 Task: Assign the item to "member".
Action: Mouse moved to (1161, 286)
Screenshot: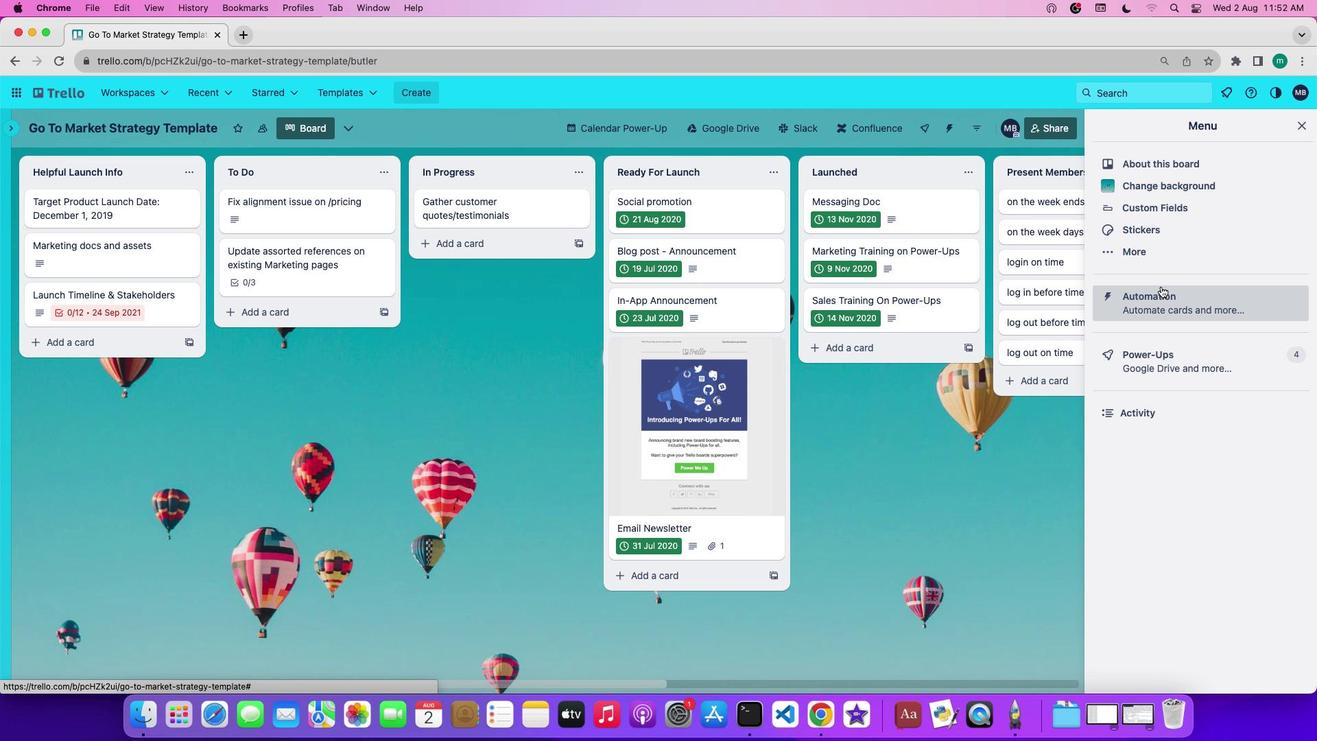 
Action: Mouse pressed left at (1161, 286)
Screenshot: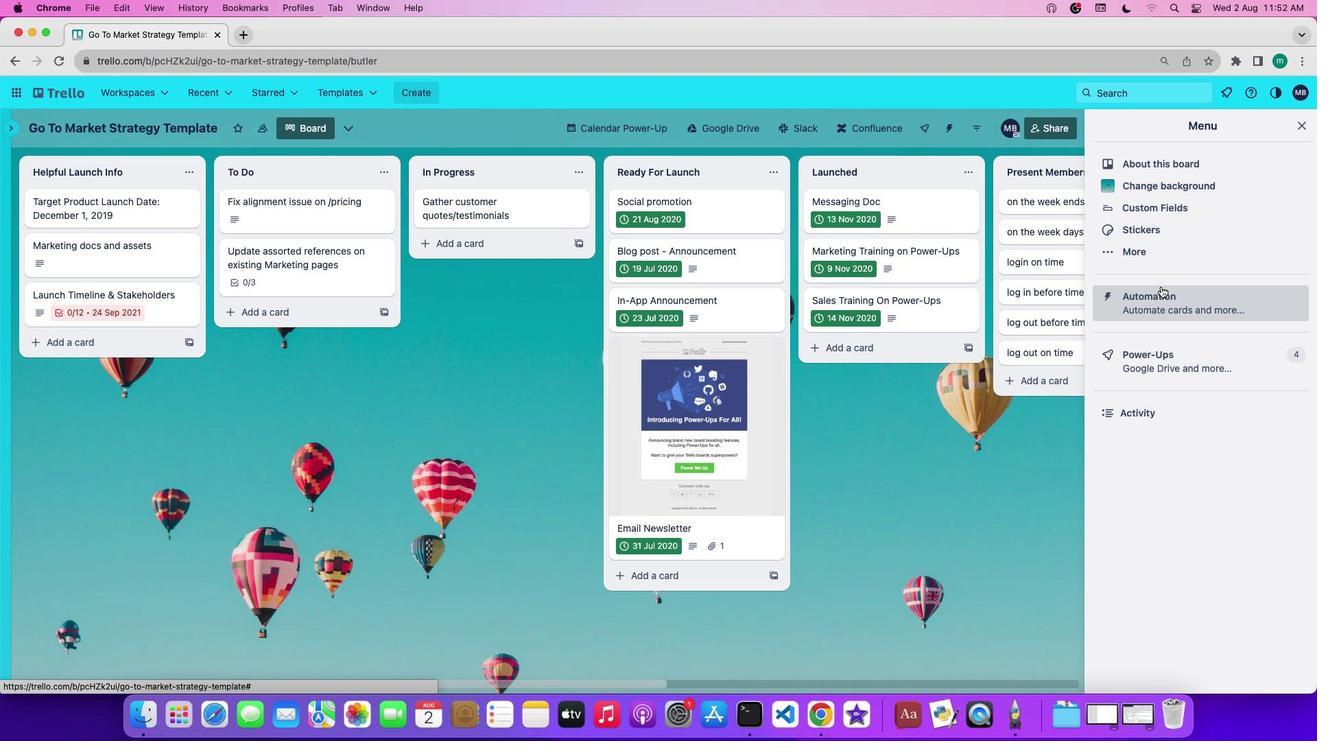 
Action: Mouse moved to (118, 363)
Screenshot: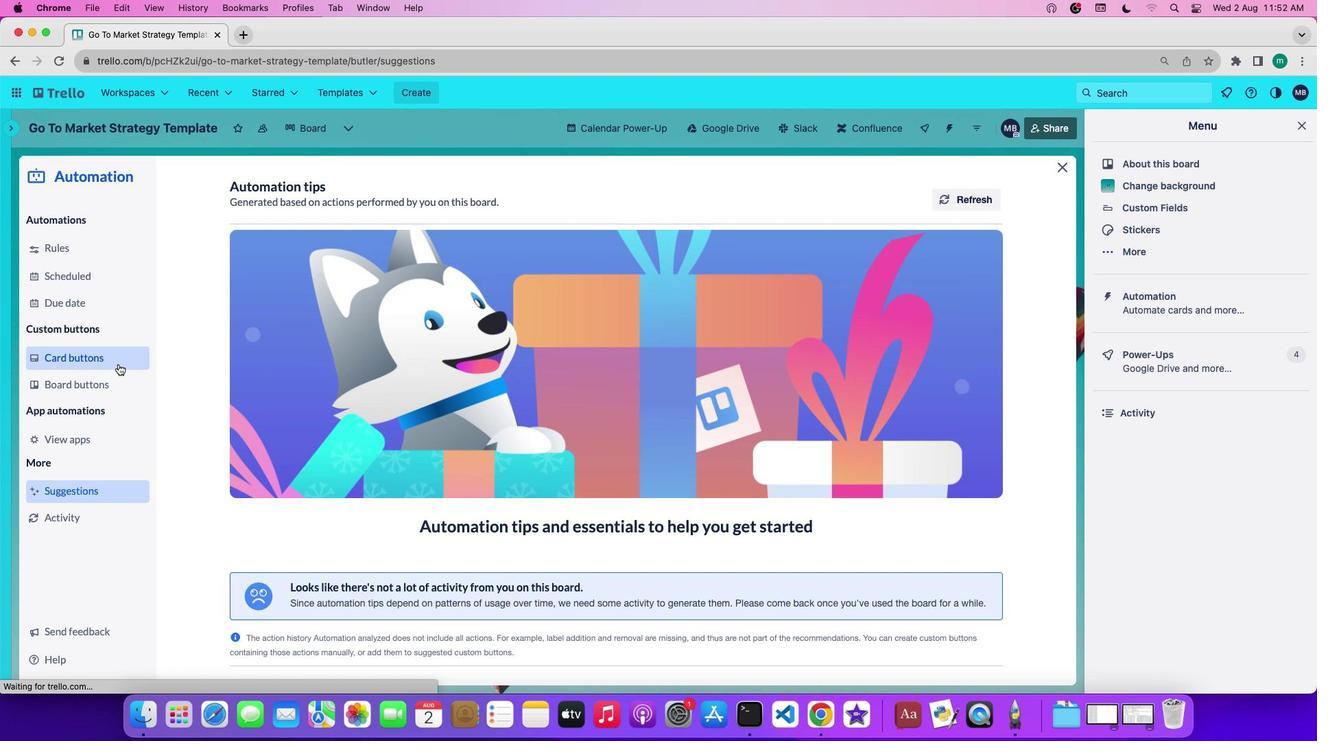 
Action: Mouse pressed left at (118, 363)
Screenshot: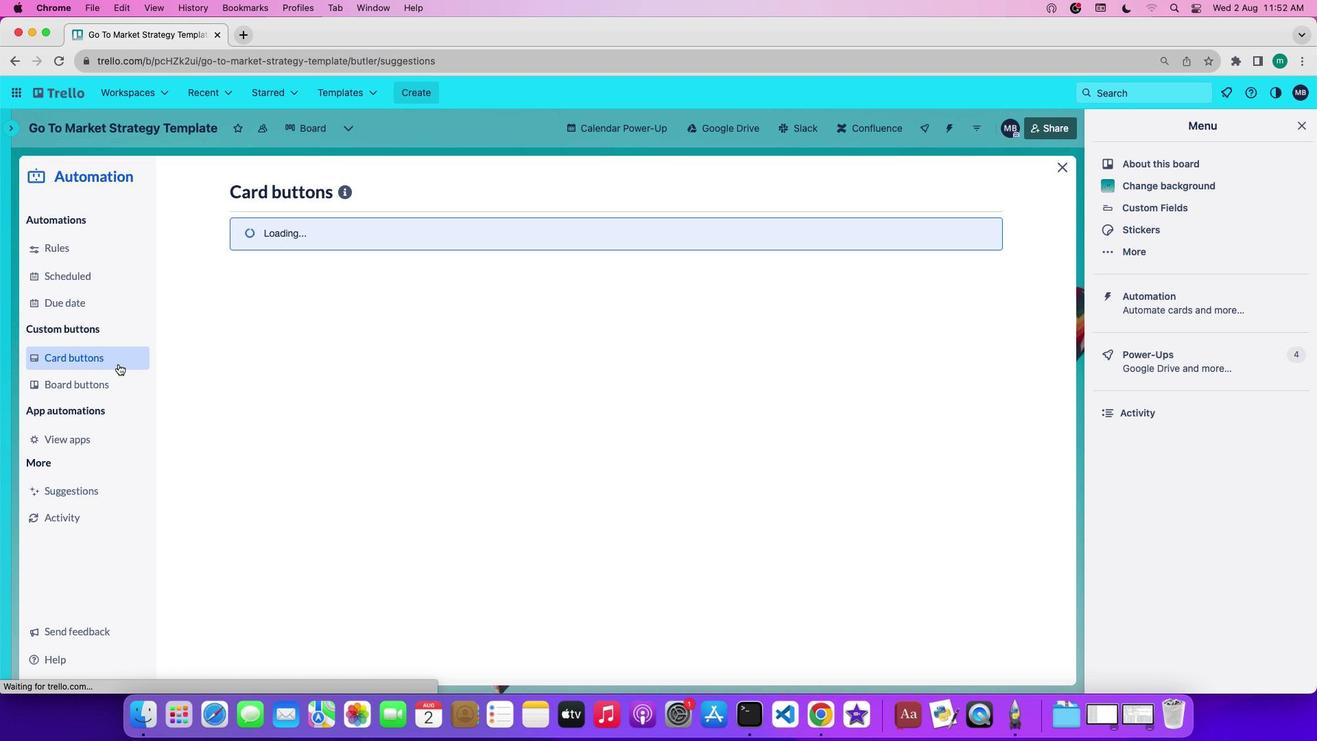 
Action: Mouse moved to (277, 466)
Screenshot: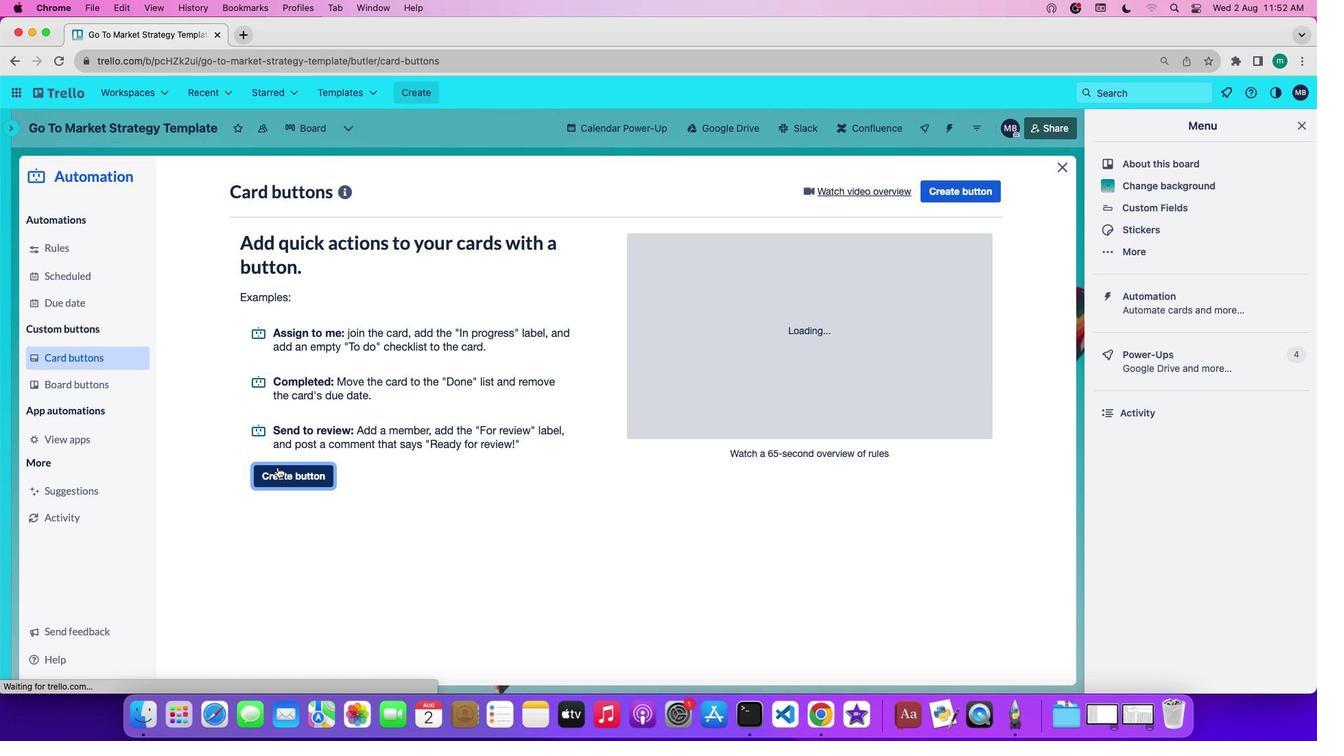 
Action: Mouse pressed left at (277, 466)
Screenshot: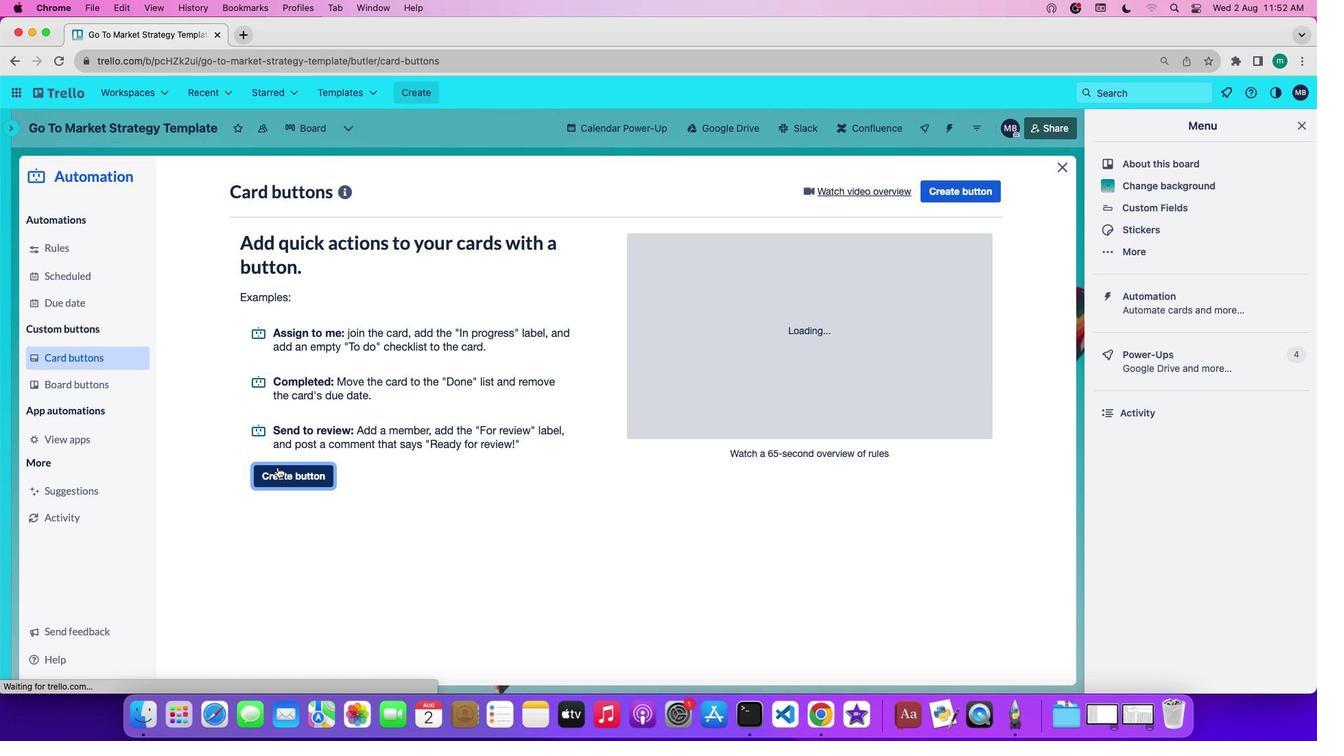 
Action: Mouse moved to (575, 369)
Screenshot: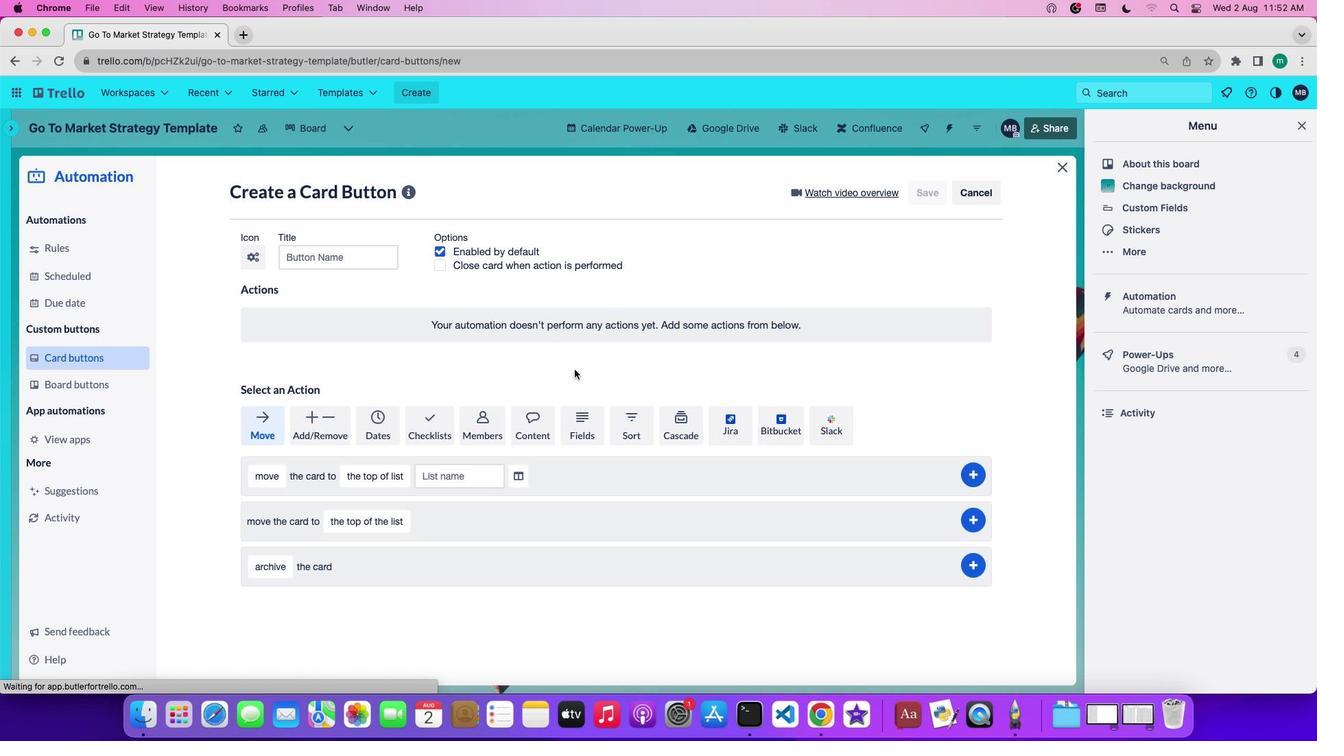 
Action: Mouse pressed left at (575, 369)
Screenshot: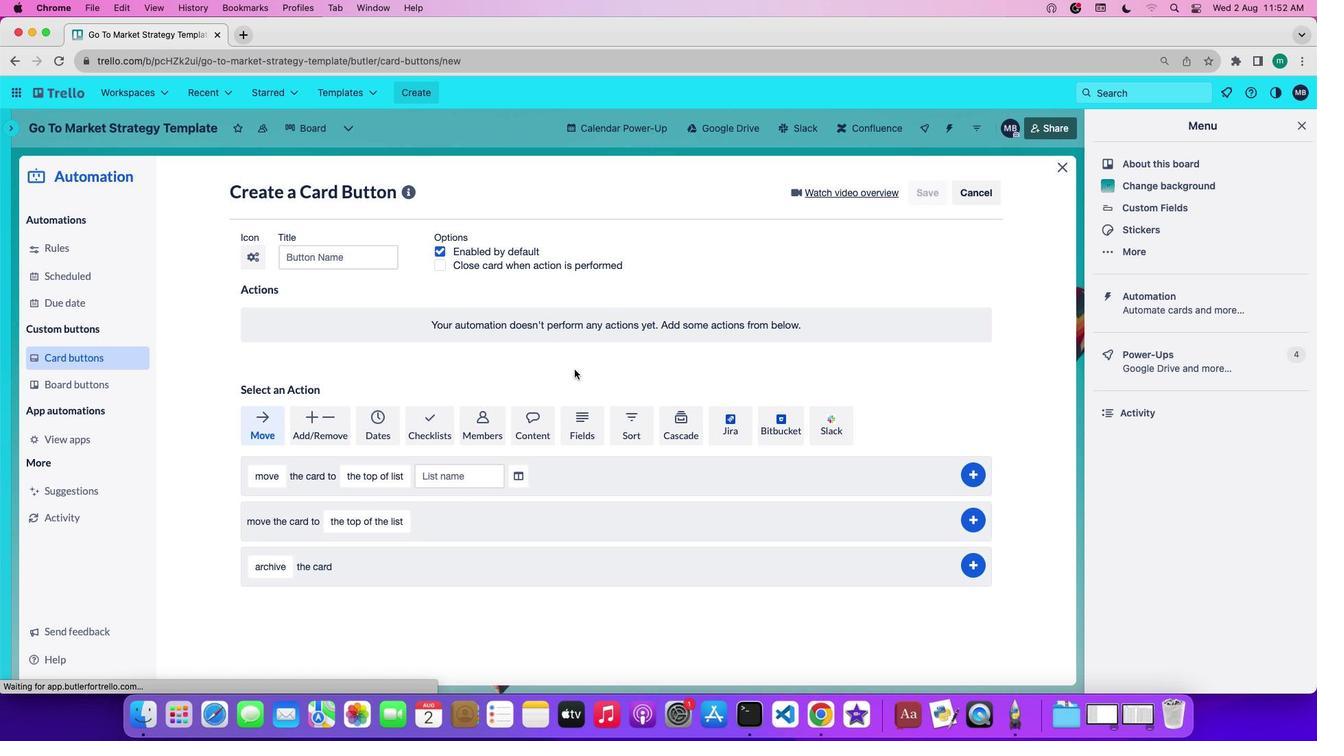 
Action: Mouse moved to (433, 413)
Screenshot: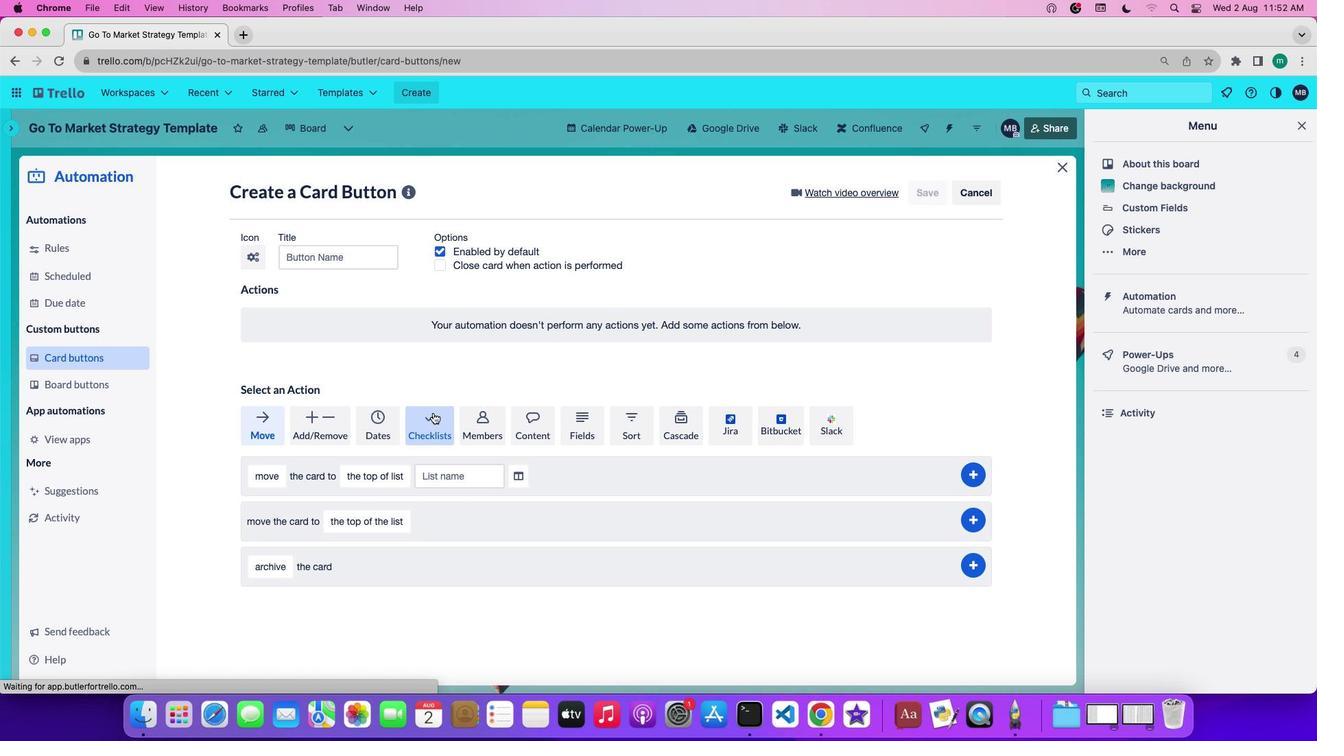 
Action: Mouse pressed left at (433, 413)
Screenshot: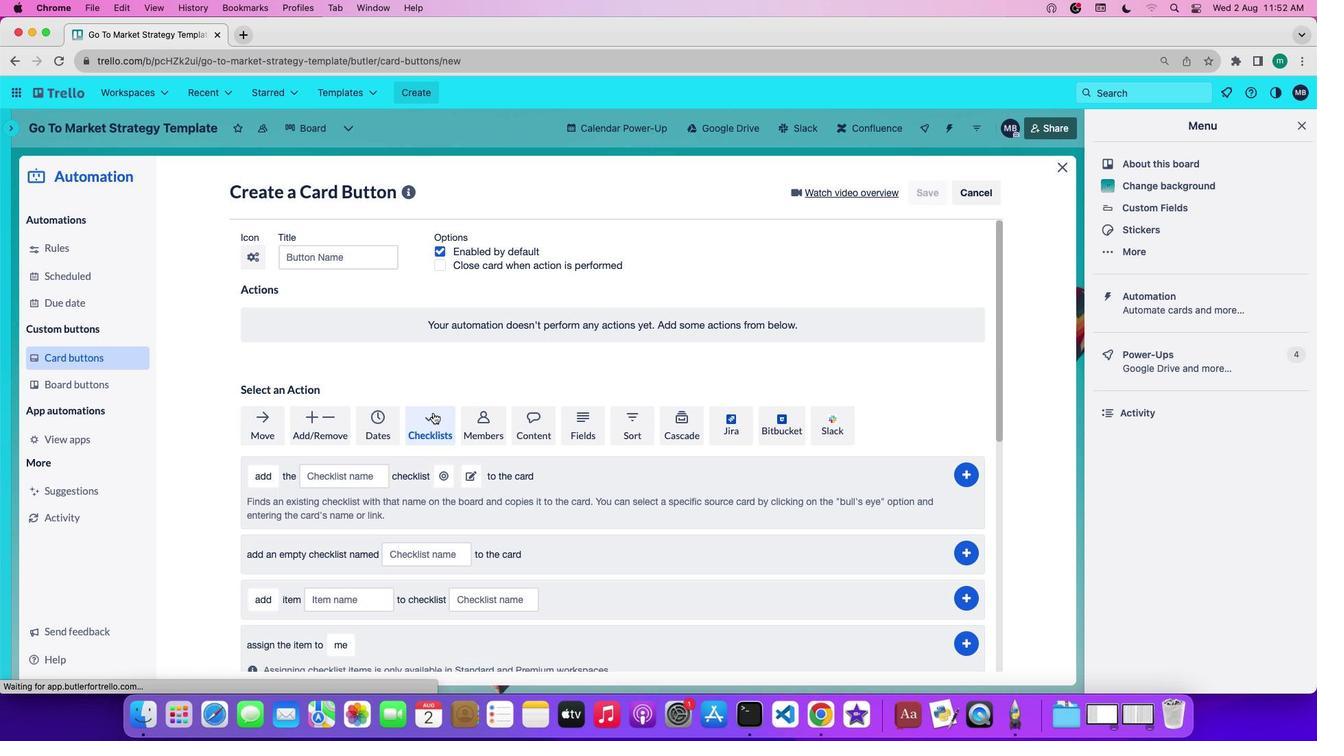 
Action: Mouse moved to (466, 531)
Screenshot: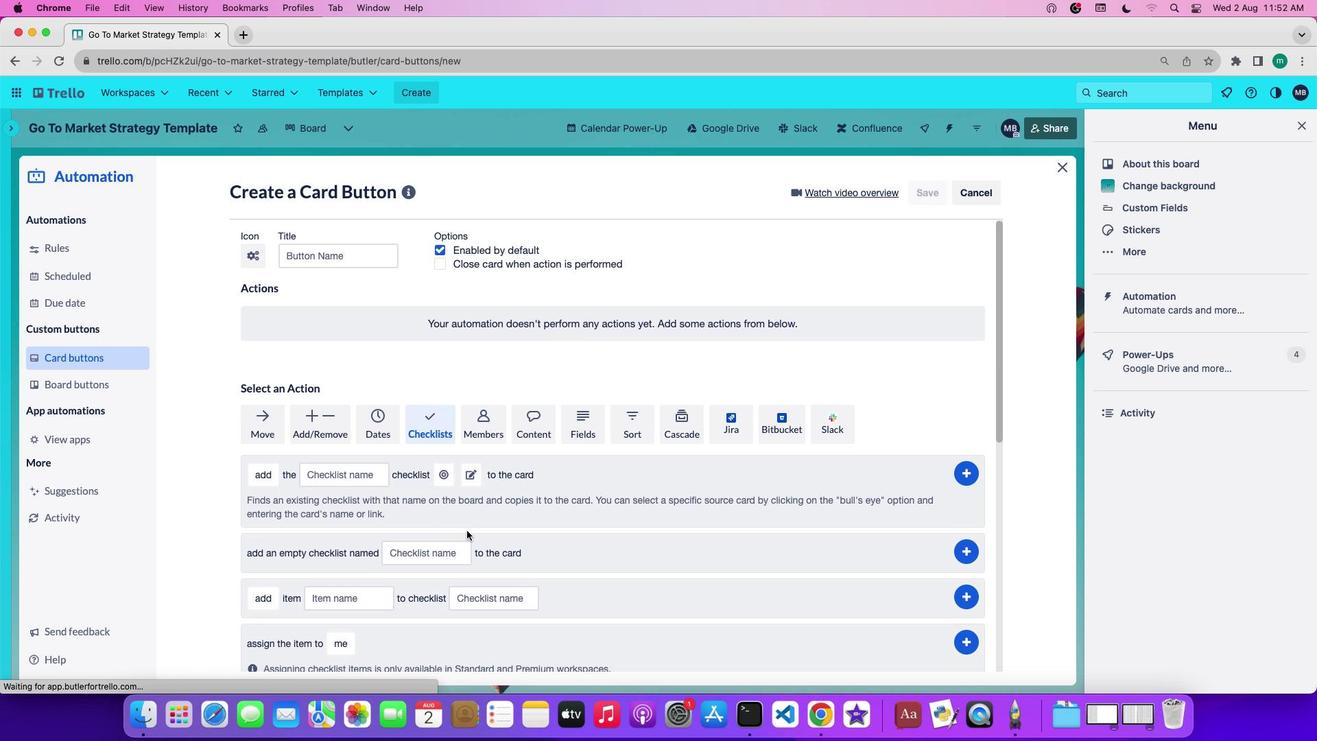 
Action: Mouse scrolled (466, 531) with delta (0, 0)
Screenshot: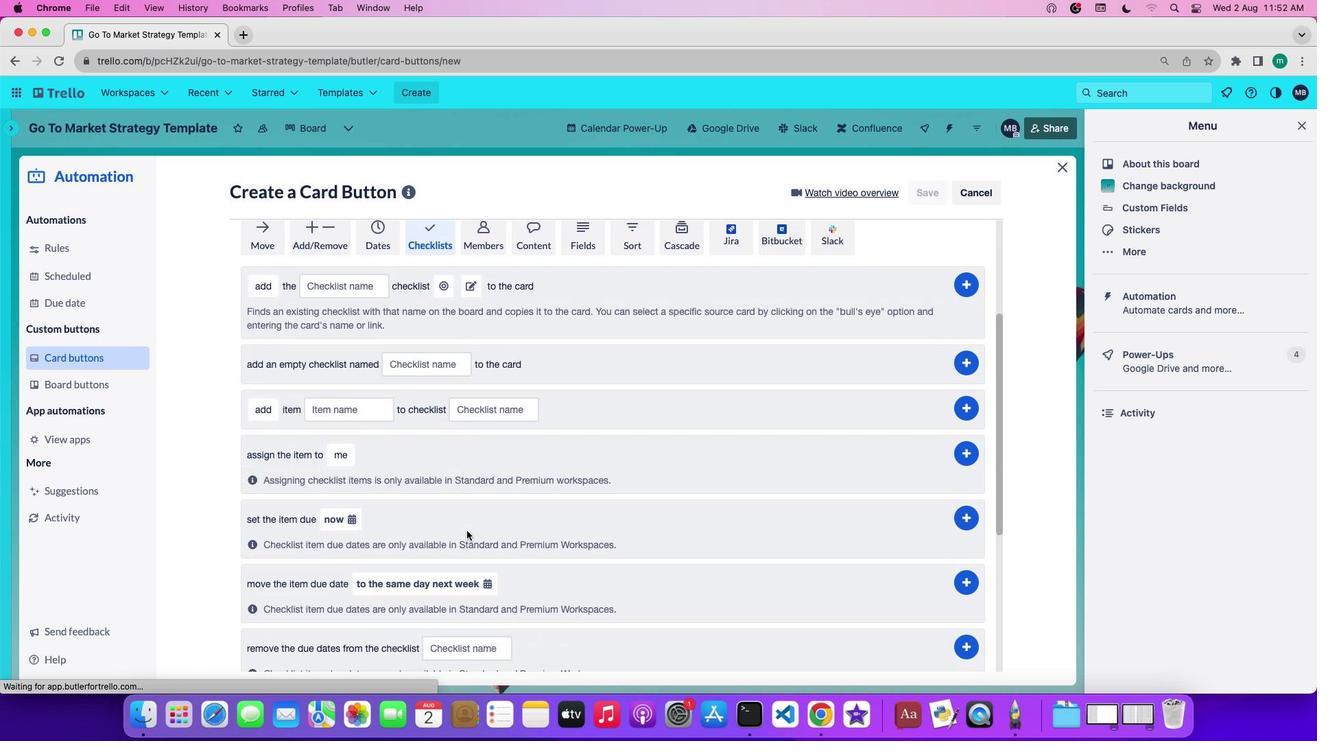 
Action: Mouse scrolled (466, 531) with delta (0, 0)
Screenshot: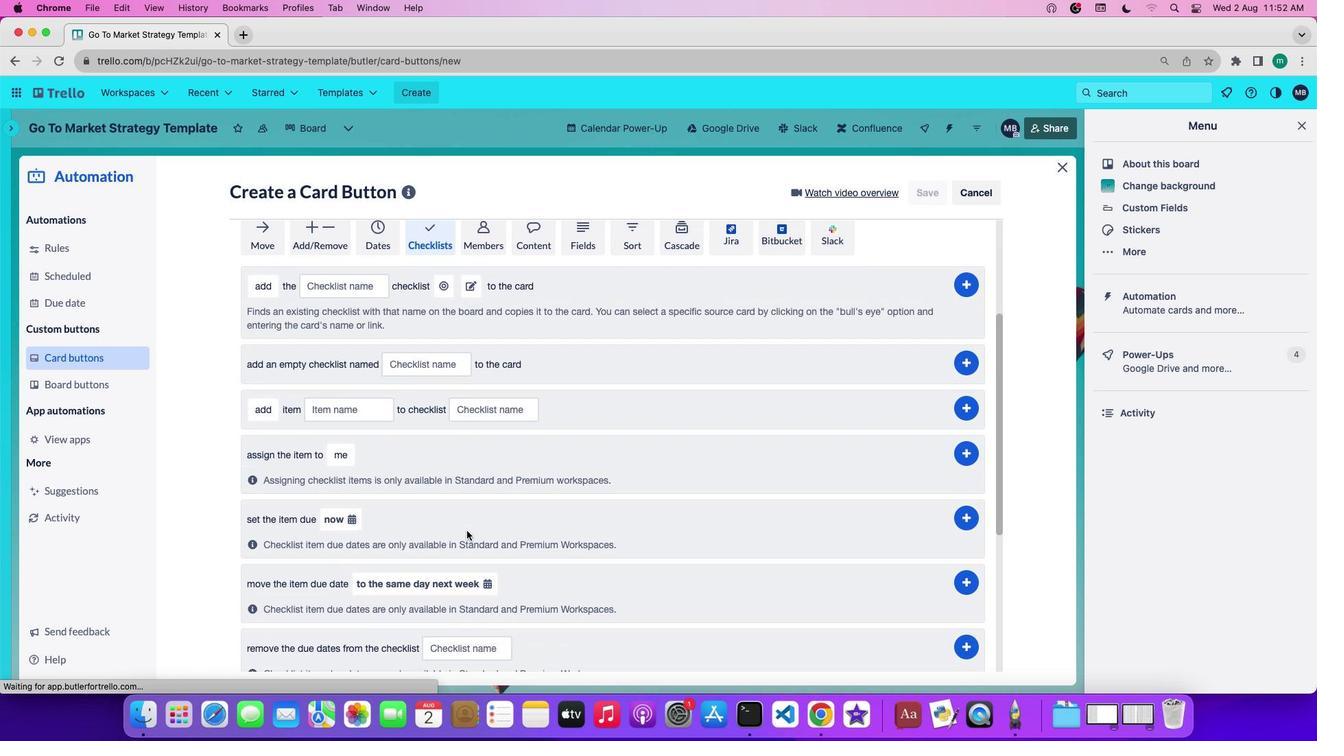 
Action: Mouse scrolled (466, 531) with delta (0, -1)
Screenshot: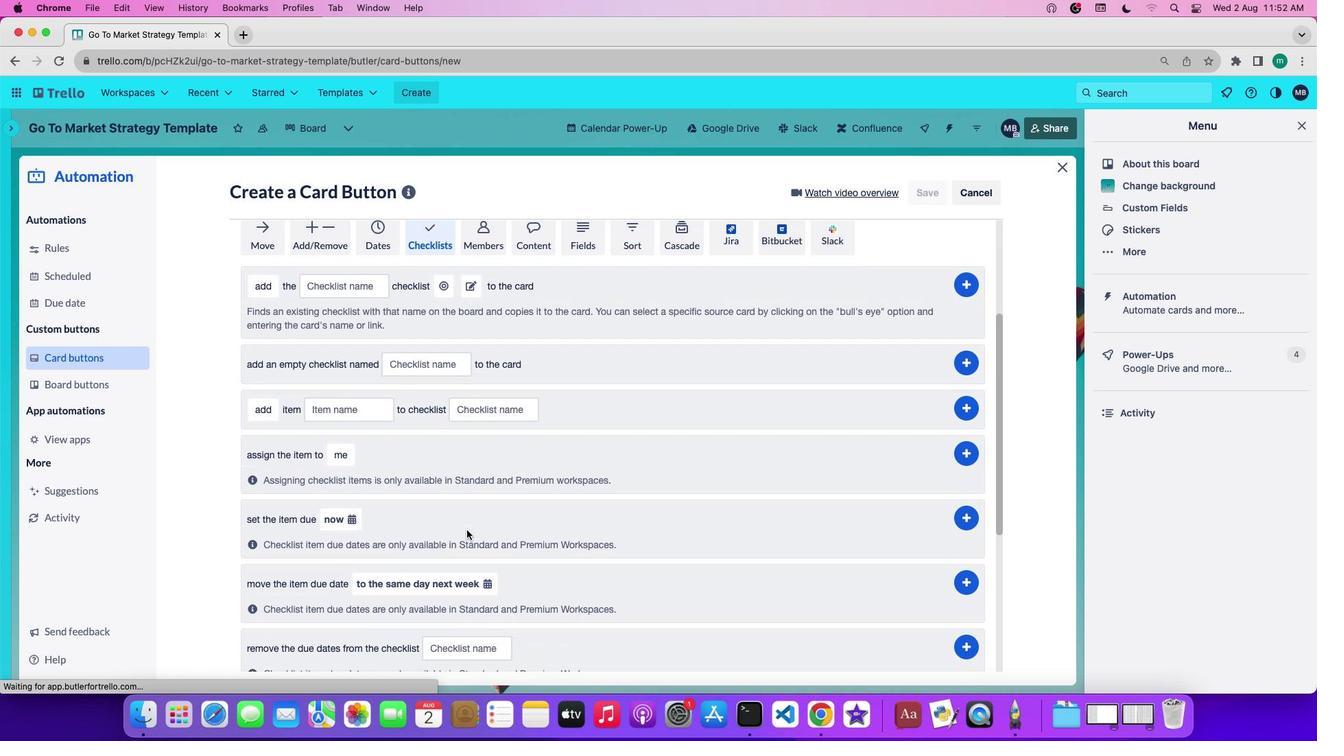 
Action: Mouse scrolled (466, 531) with delta (0, -2)
Screenshot: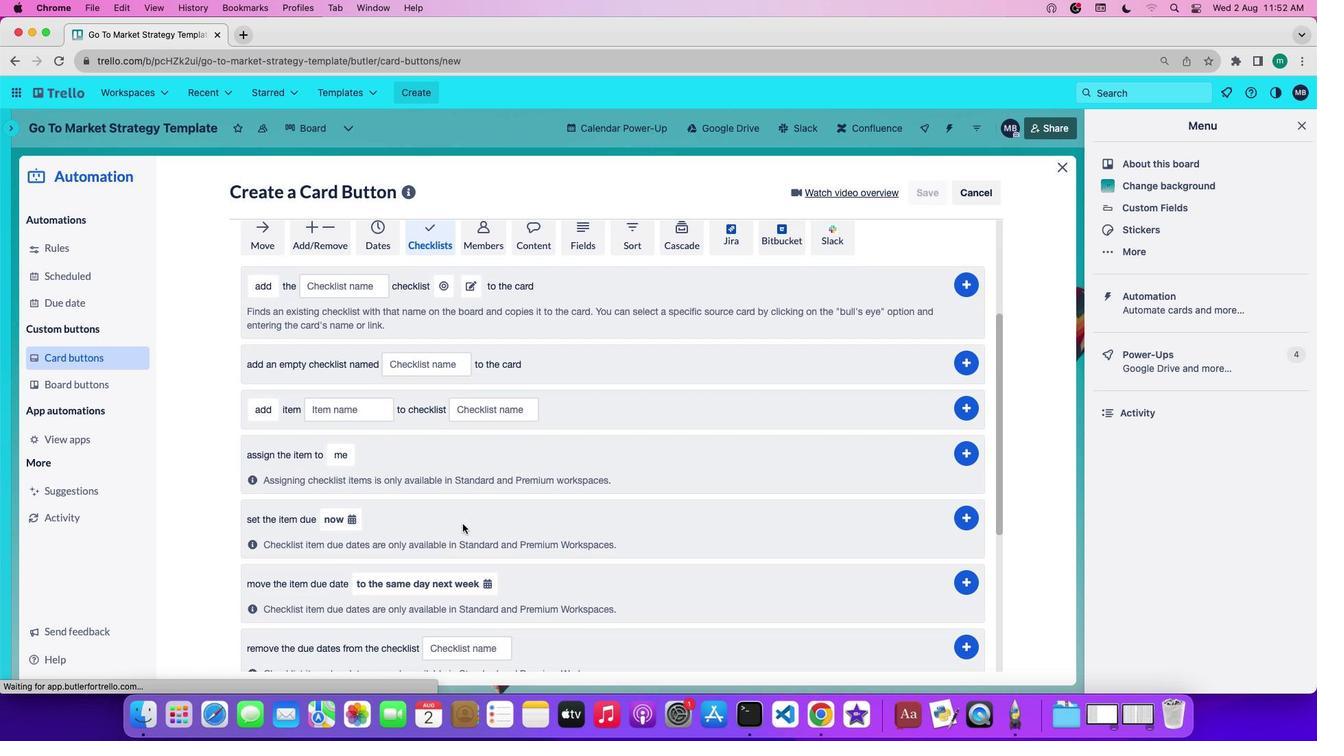 
Action: Mouse moved to (345, 450)
Screenshot: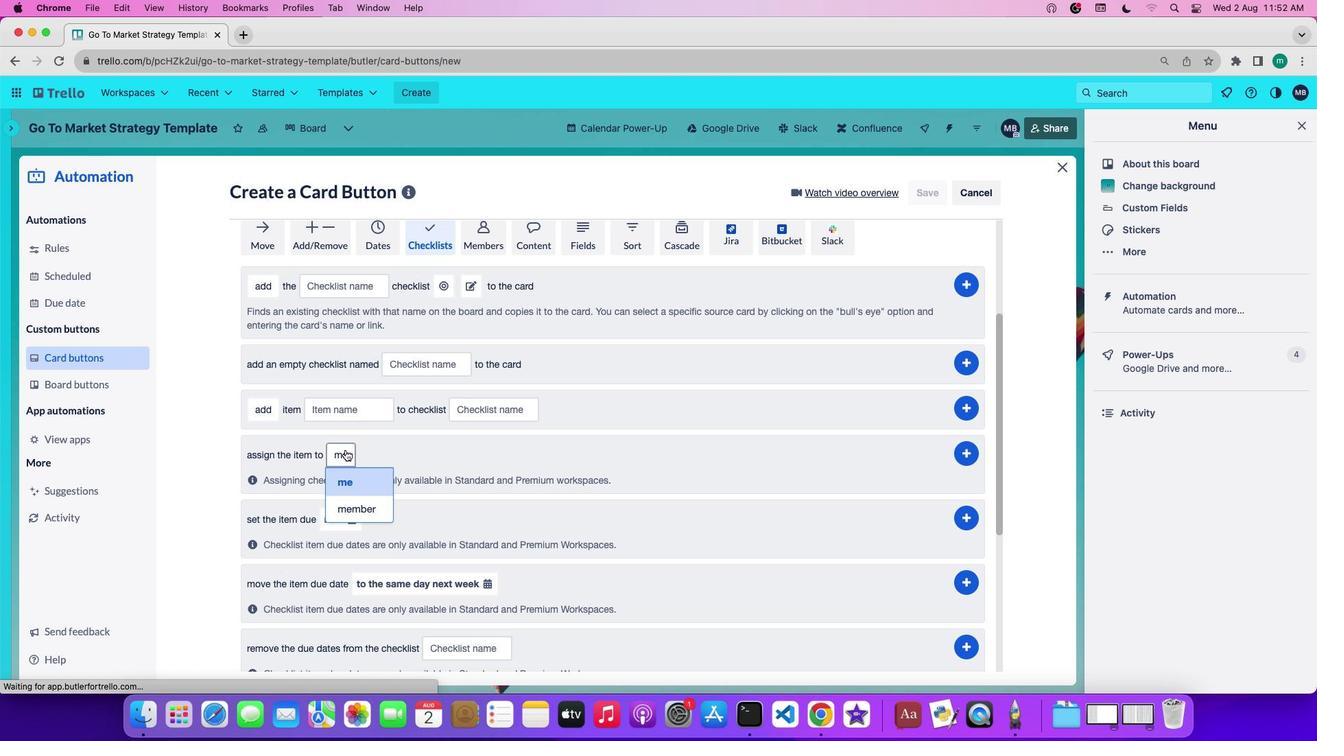 
Action: Mouse pressed left at (345, 450)
Screenshot: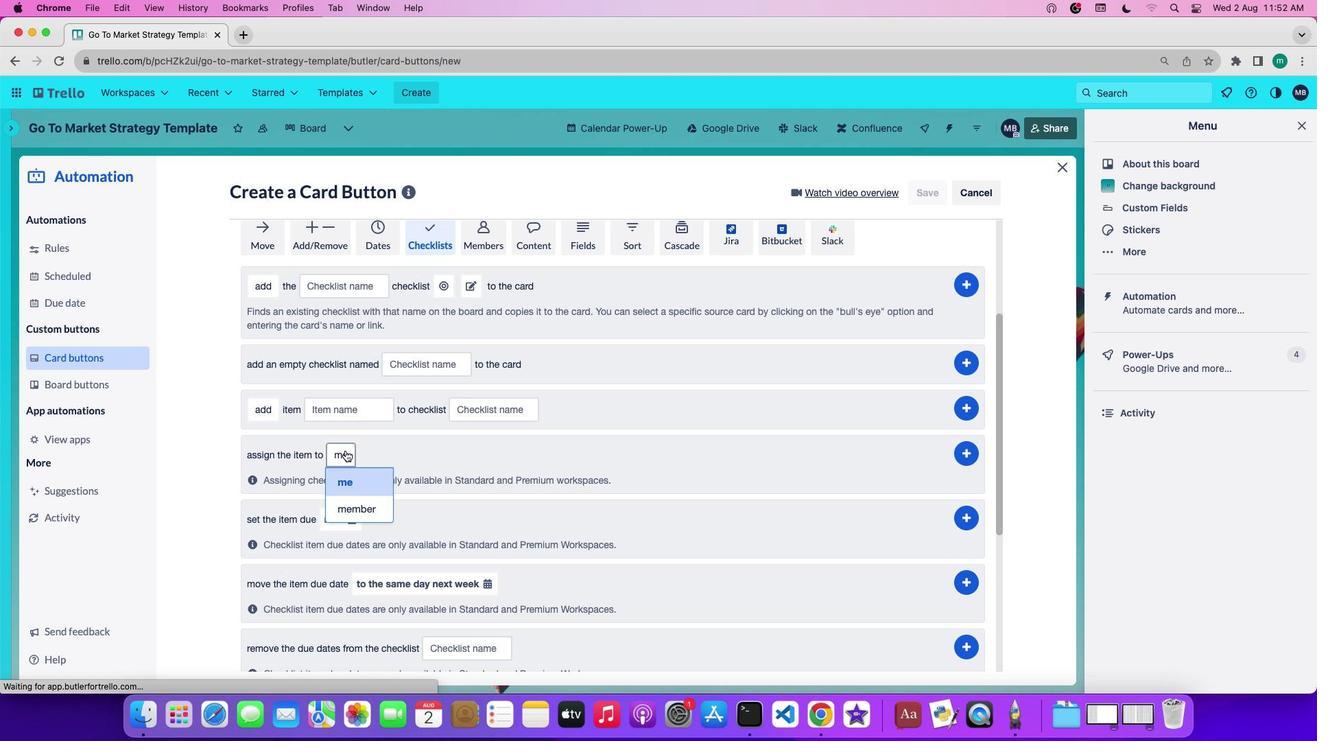 
Action: Mouse moved to (352, 508)
Screenshot: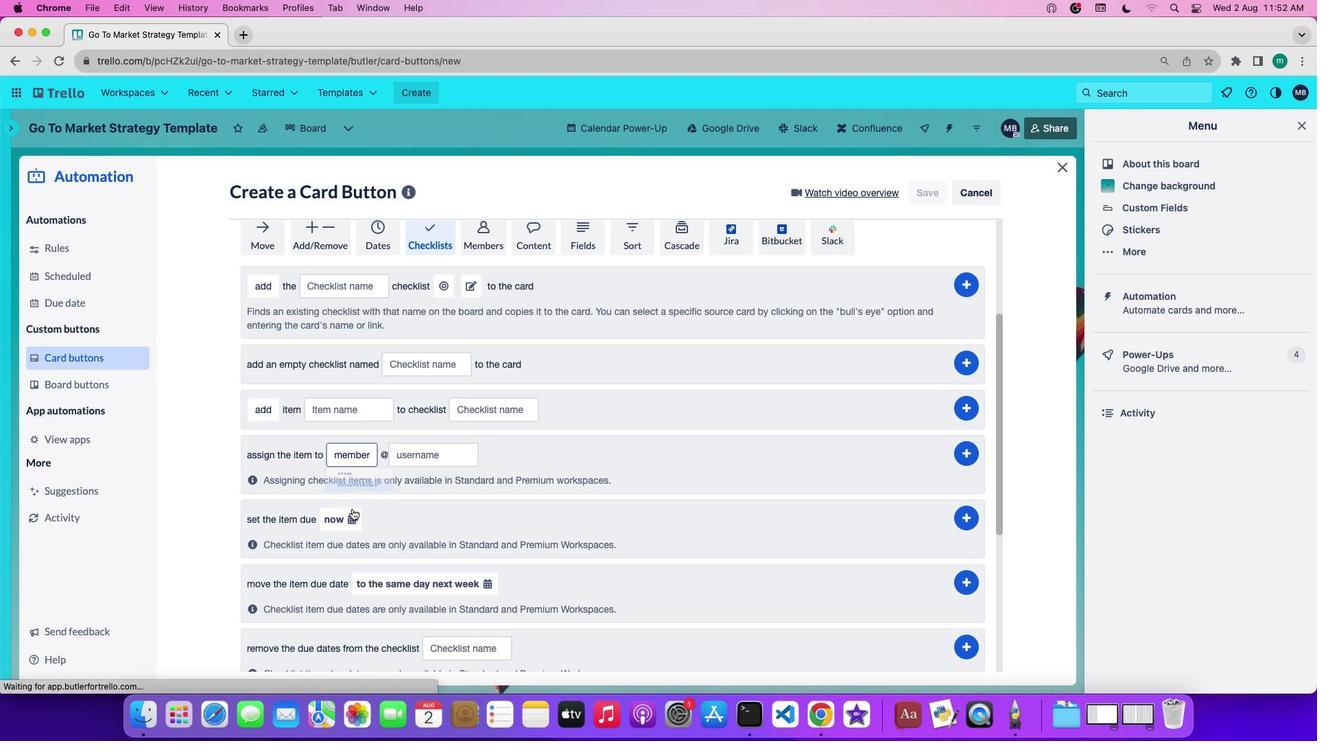 
Action: Mouse pressed left at (352, 508)
Screenshot: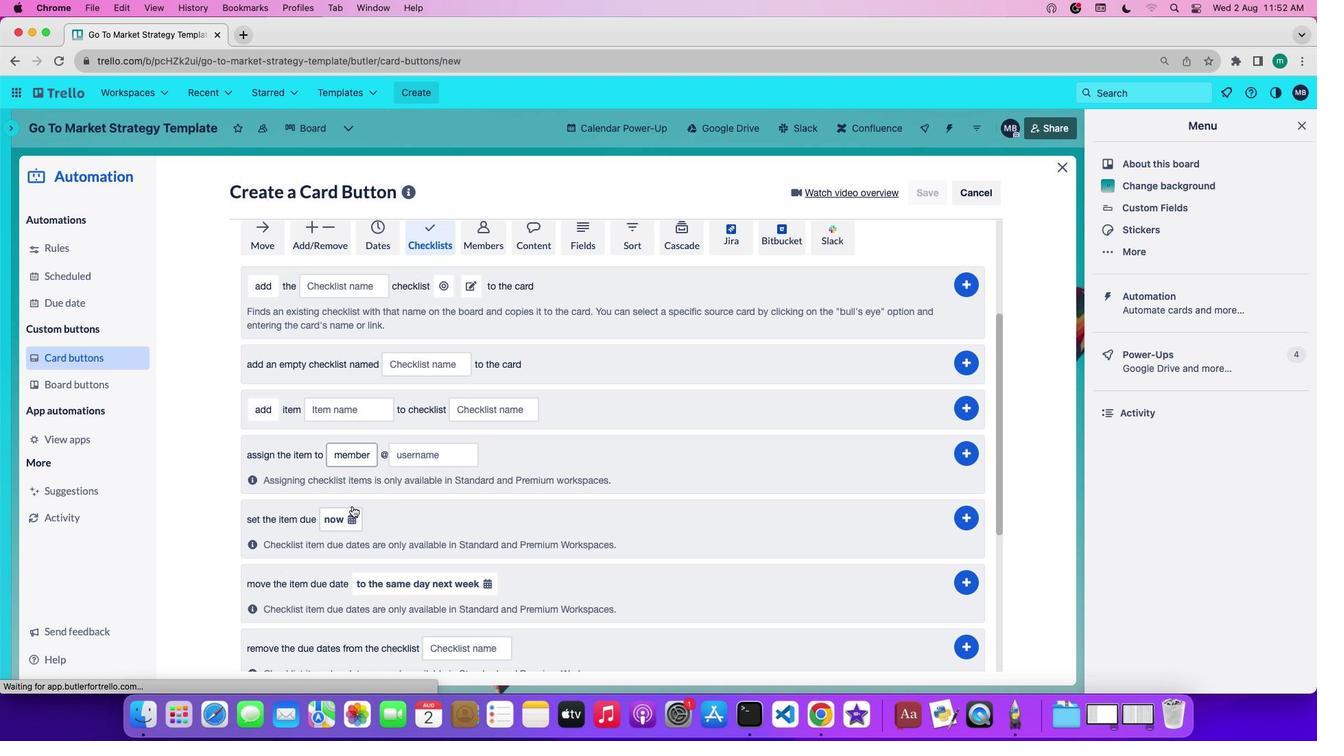 
Action: Mouse moved to (406, 472)
Screenshot: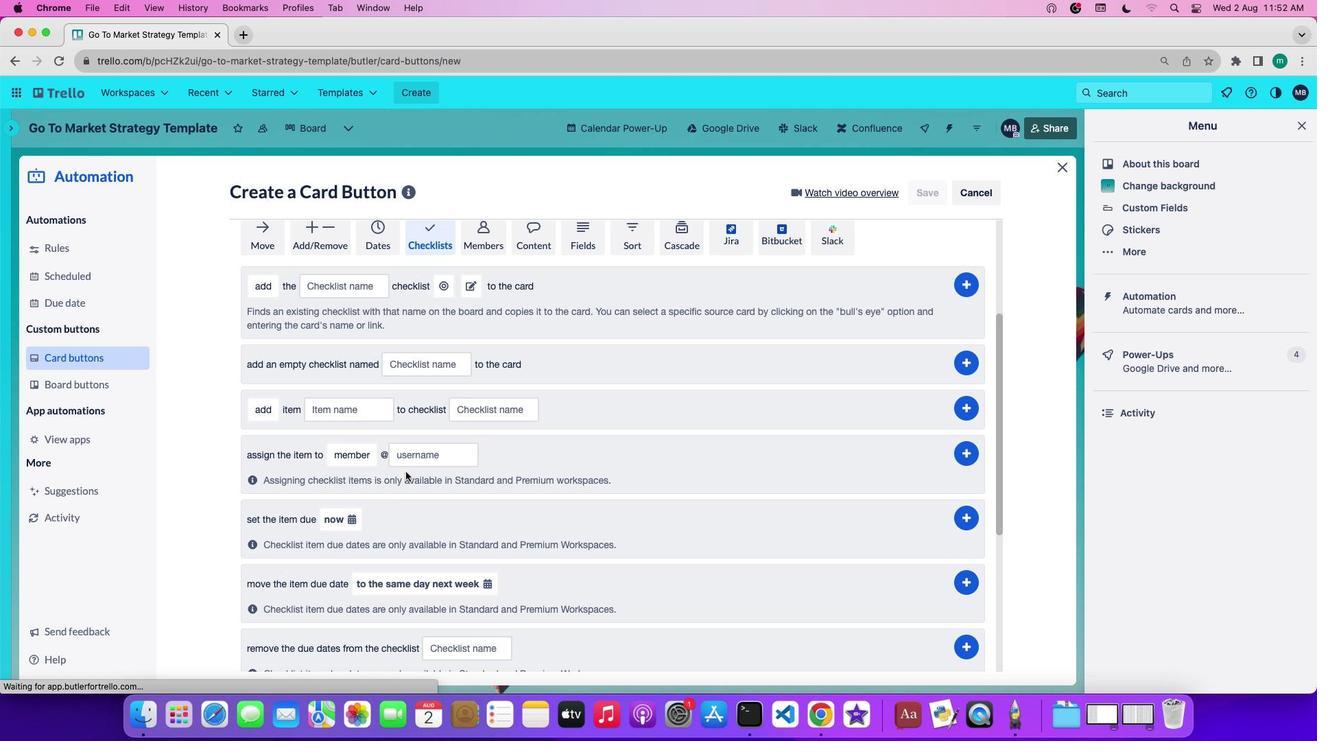 
